 Task: Change the workspace to "Project Management".
Action: Mouse moved to (320, 87)
Screenshot: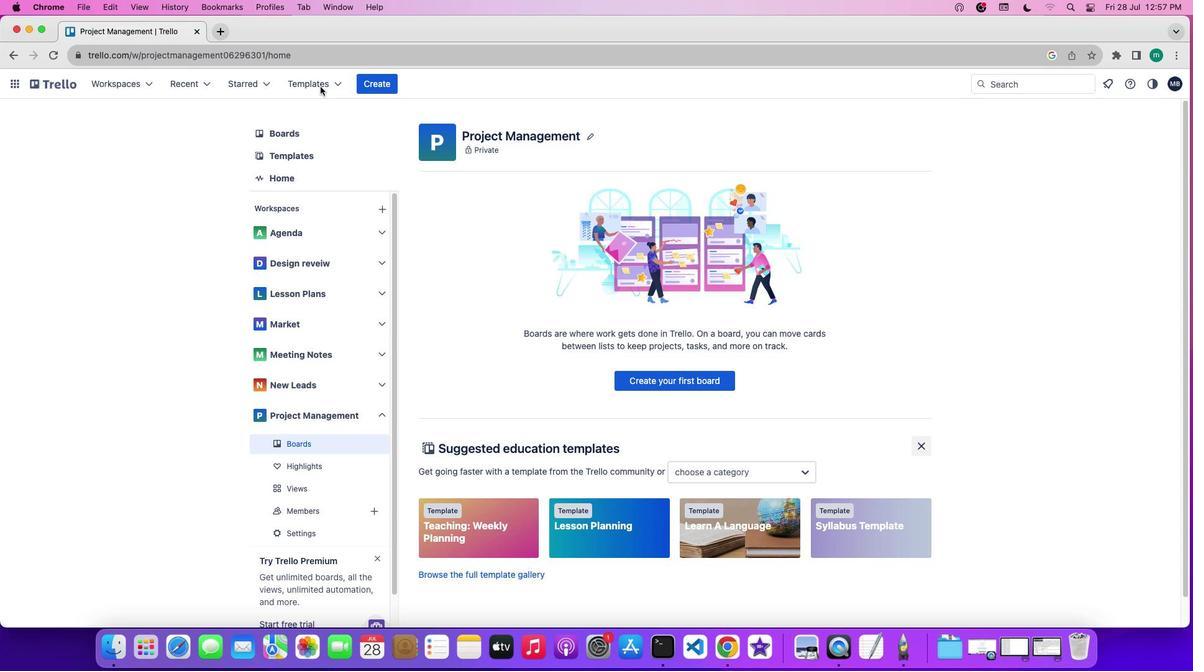
Action: Mouse pressed left at (320, 87)
Screenshot: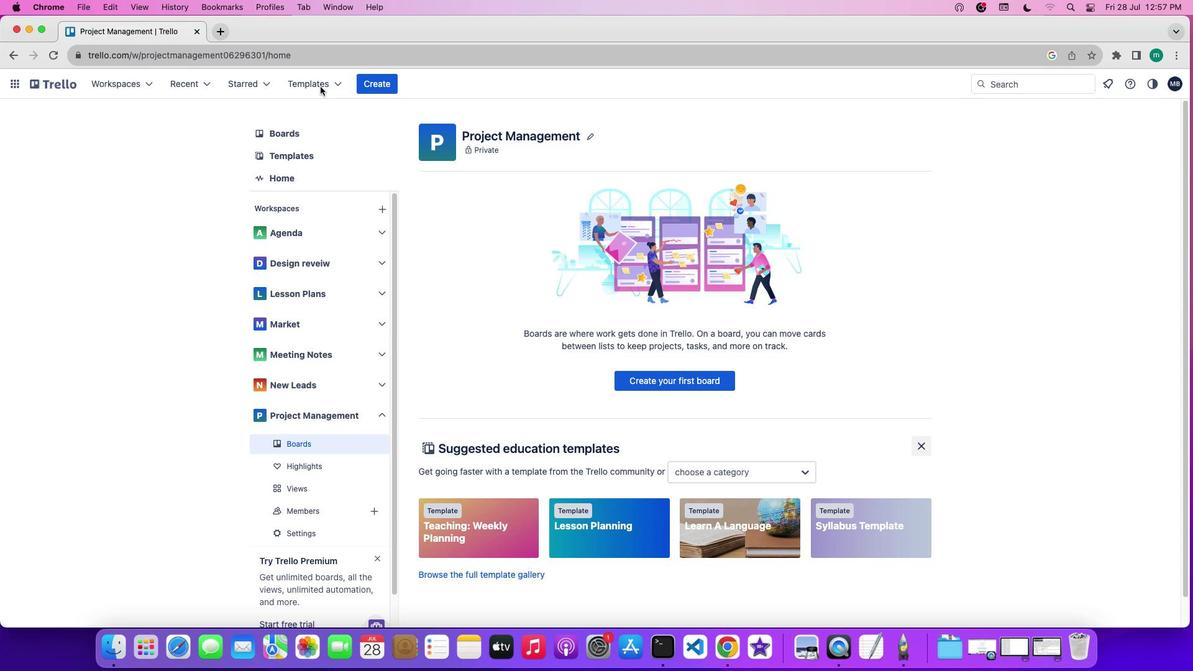 
Action: Mouse pressed left at (320, 87)
Screenshot: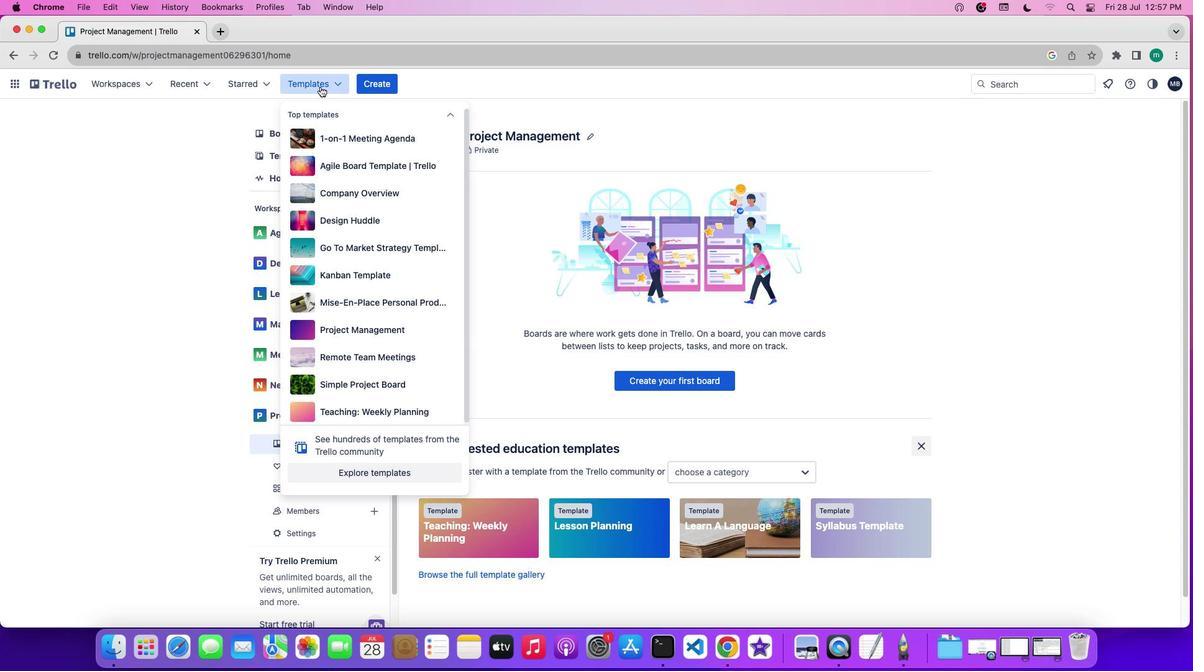 
Action: Mouse pressed left at (320, 87)
Screenshot: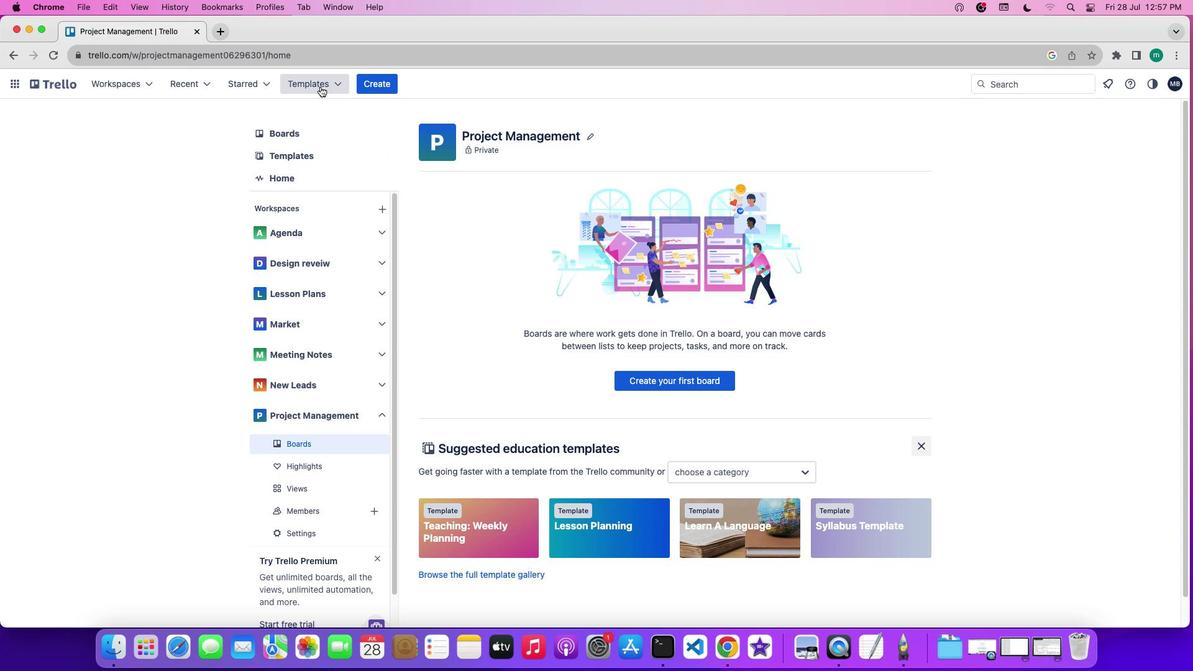
Action: Mouse moved to (366, 474)
Screenshot: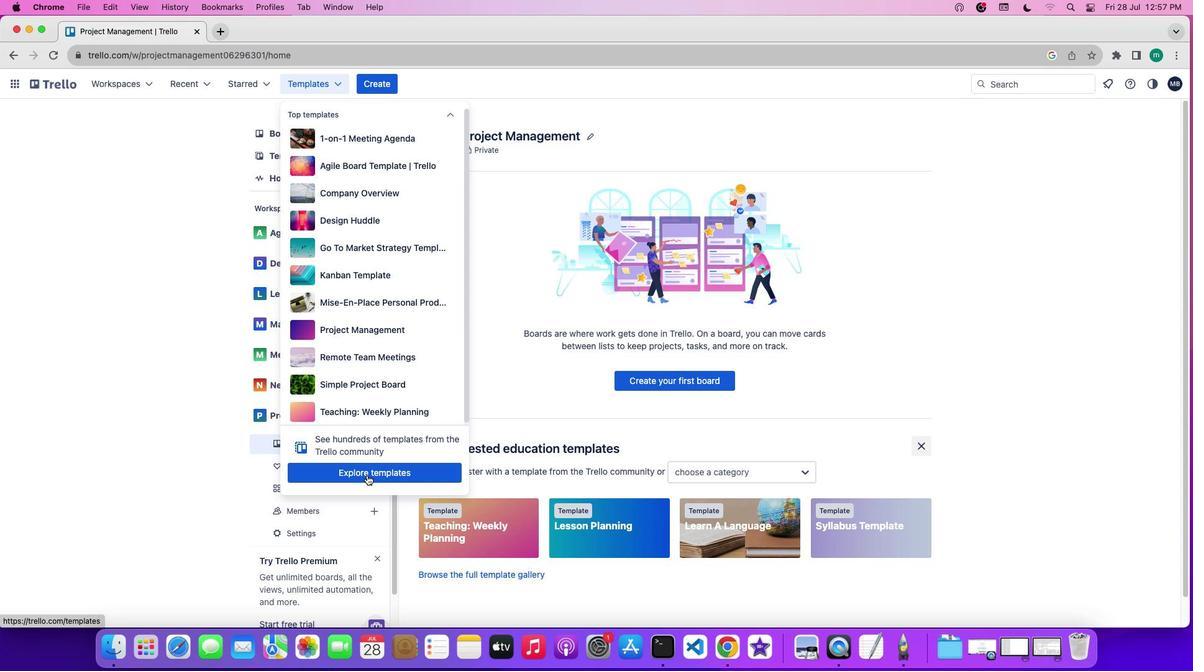 
Action: Mouse pressed left at (366, 474)
Screenshot: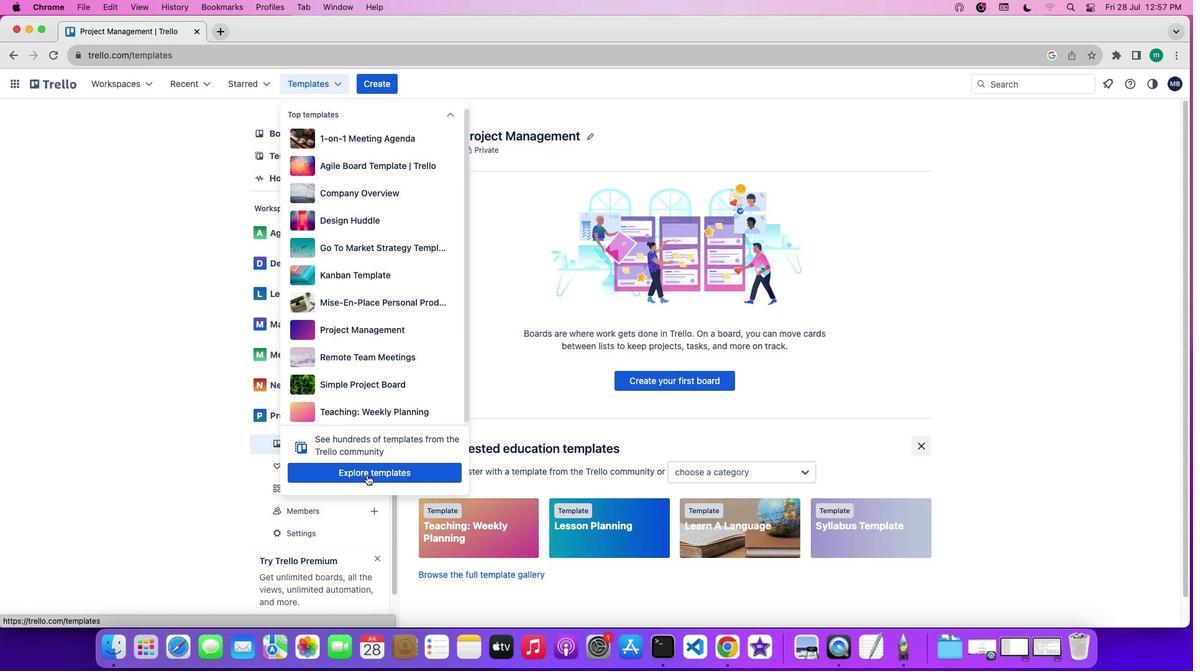 
Action: Mouse moved to (660, 211)
Screenshot: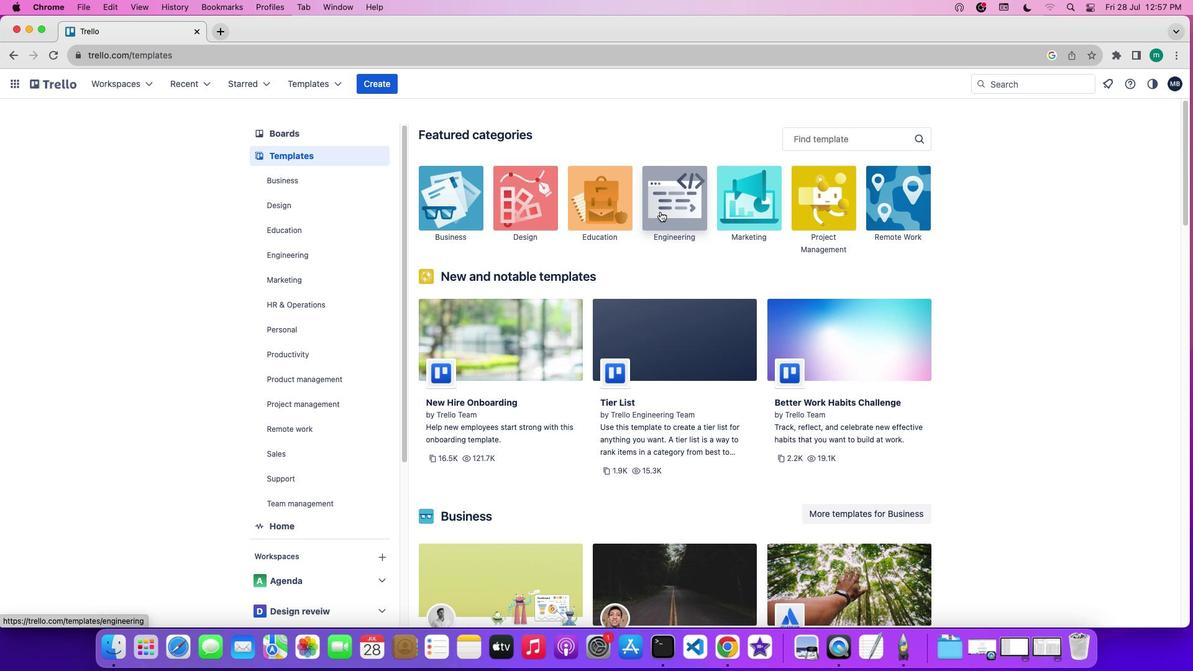 
Action: Mouse pressed left at (660, 211)
Screenshot: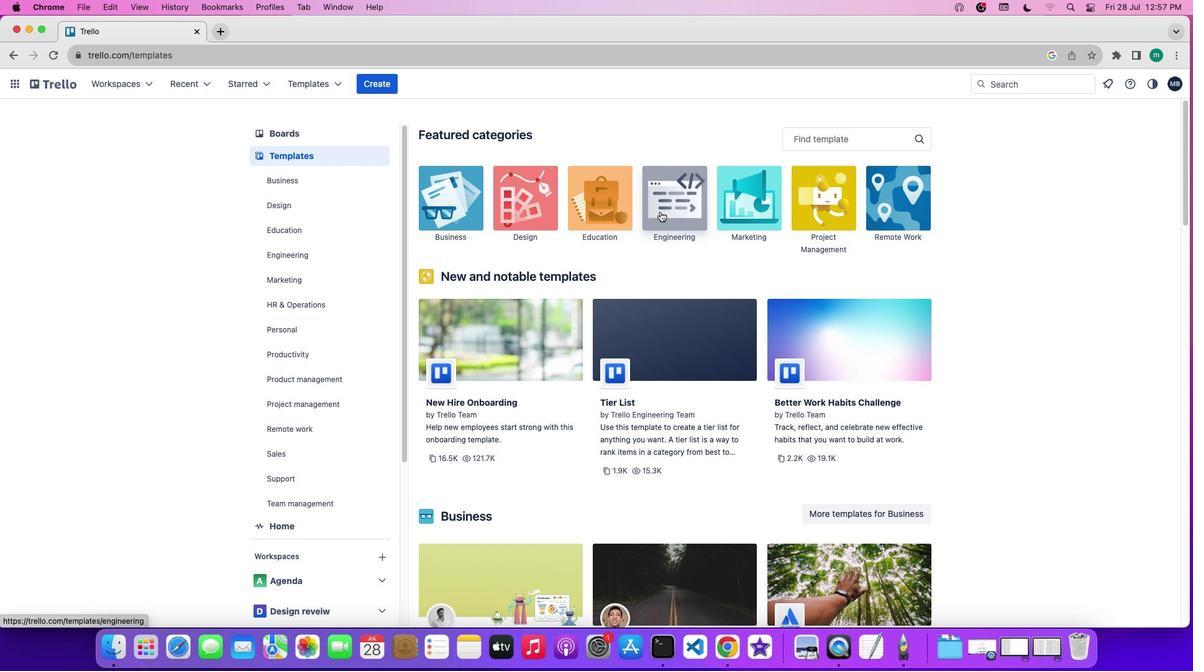 
Action: Mouse moved to (537, 258)
Screenshot: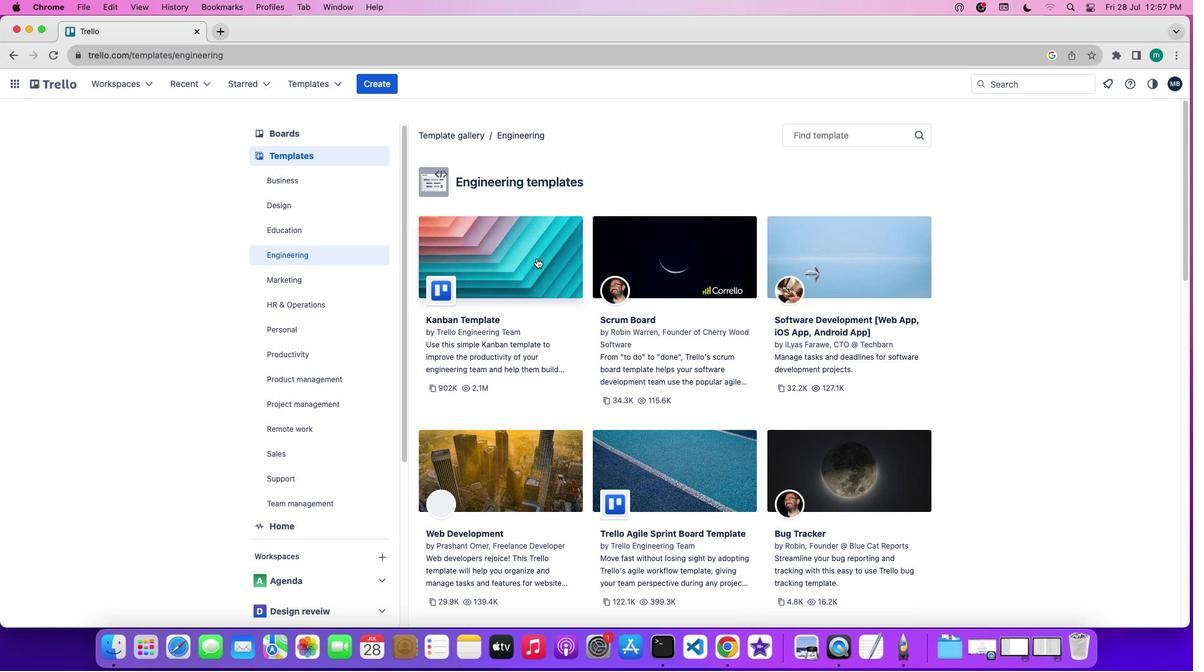 
Action: Mouse pressed left at (537, 258)
Screenshot: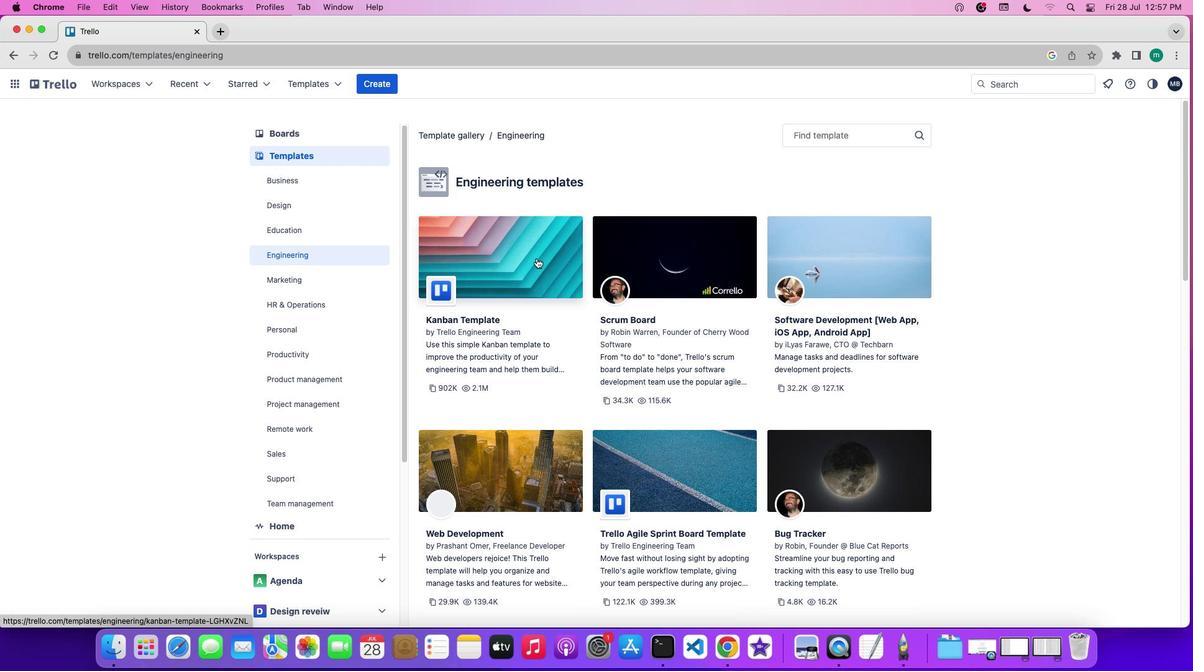 
Action: Mouse moved to (893, 182)
Screenshot: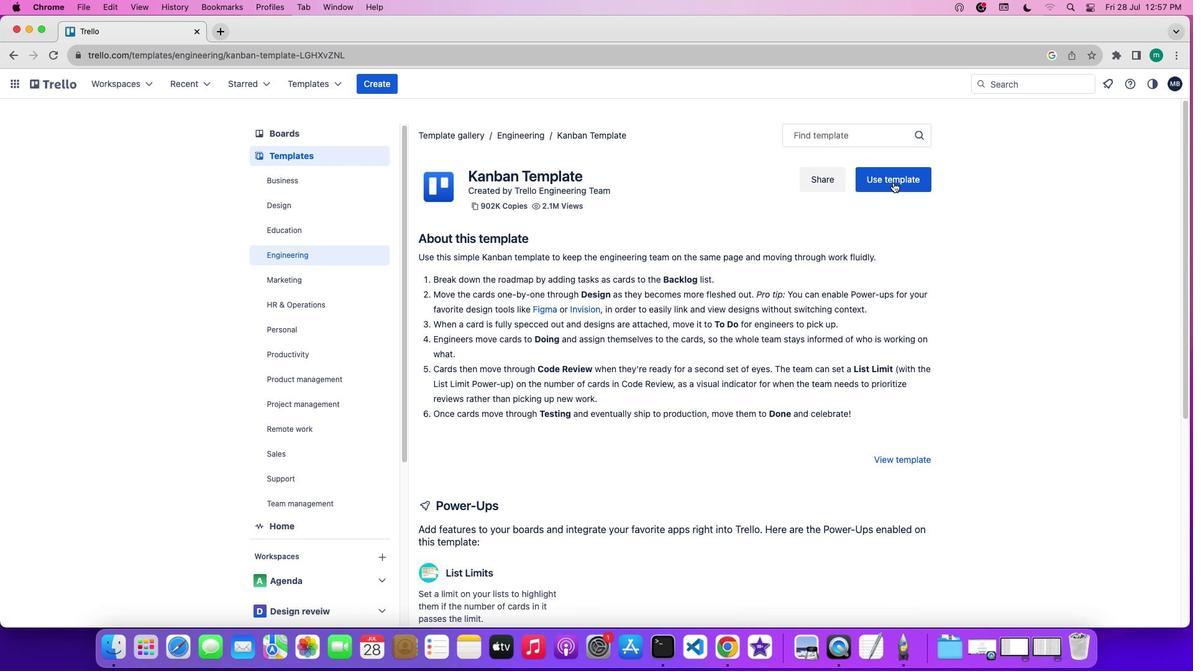 
Action: Mouse pressed left at (893, 182)
Screenshot: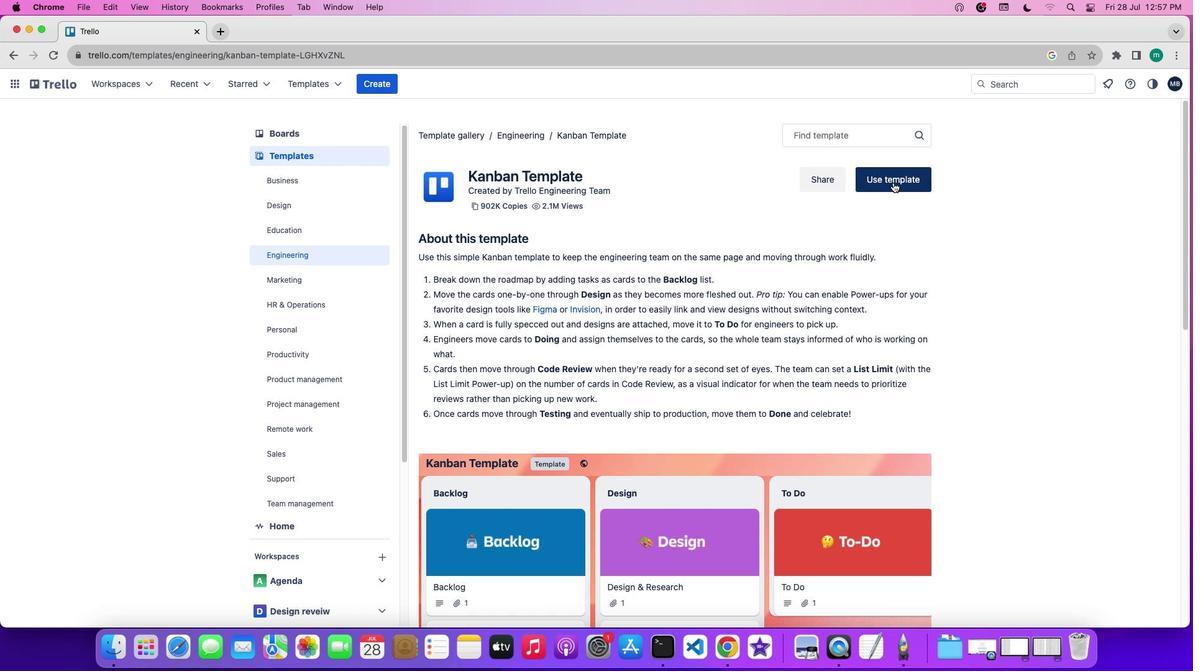 
Action: Mouse moved to (949, 289)
Screenshot: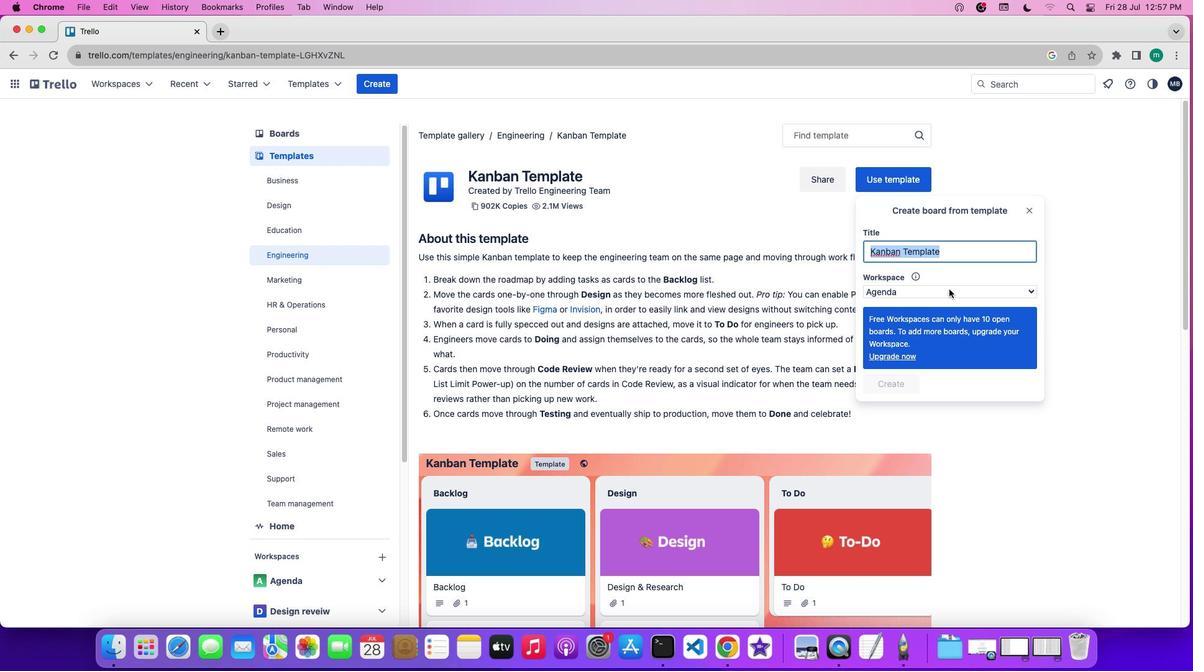 
Action: Mouse pressed left at (949, 289)
Screenshot: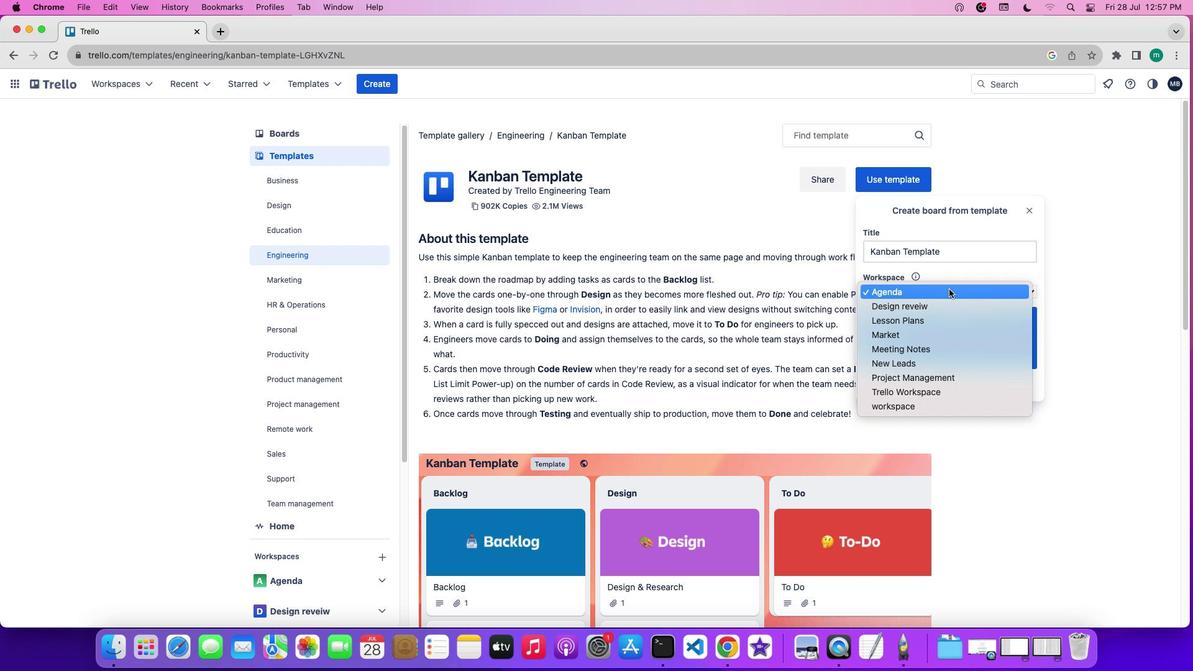 
Action: Mouse moved to (951, 376)
Screenshot: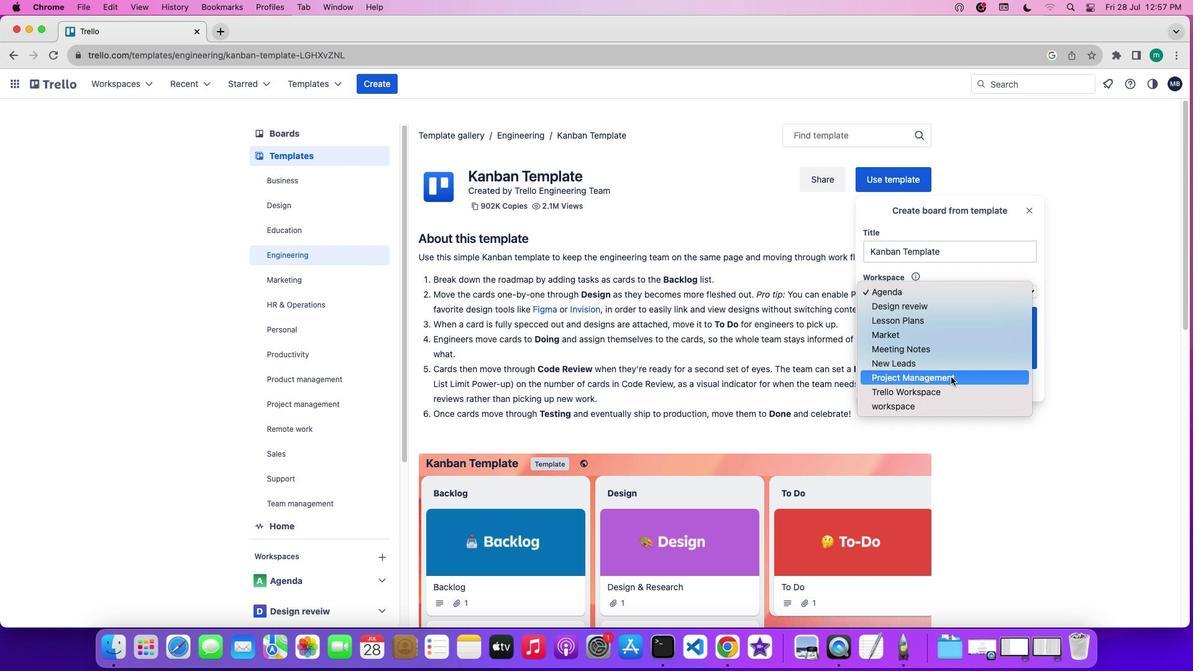 
Action: Mouse pressed left at (951, 376)
Screenshot: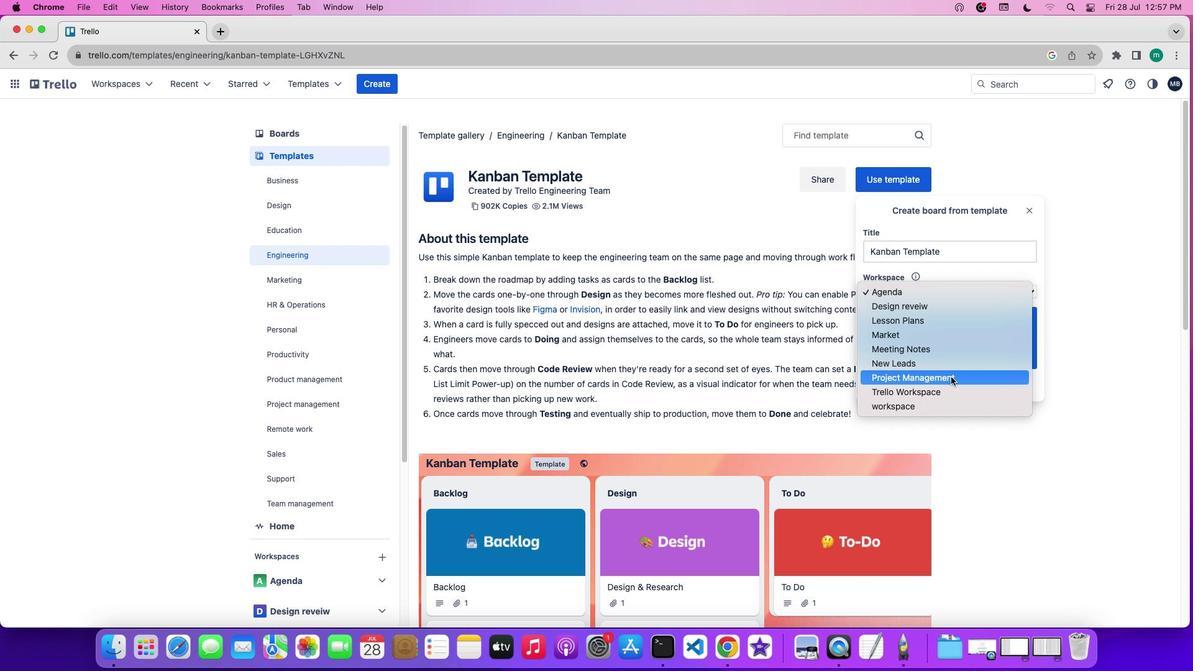 
